 Task: Filter pulse activity in the 'Javascript' repository for the last 24 hours.
Action: Mouse moved to (980, 155)
Screenshot: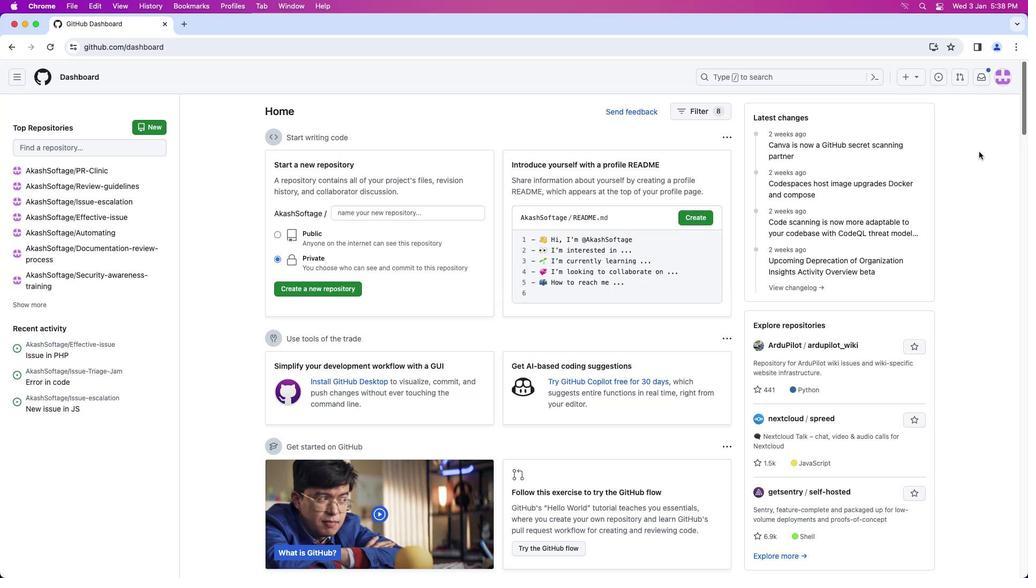 
Action: Mouse pressed left at (980, 155)
Screenshot: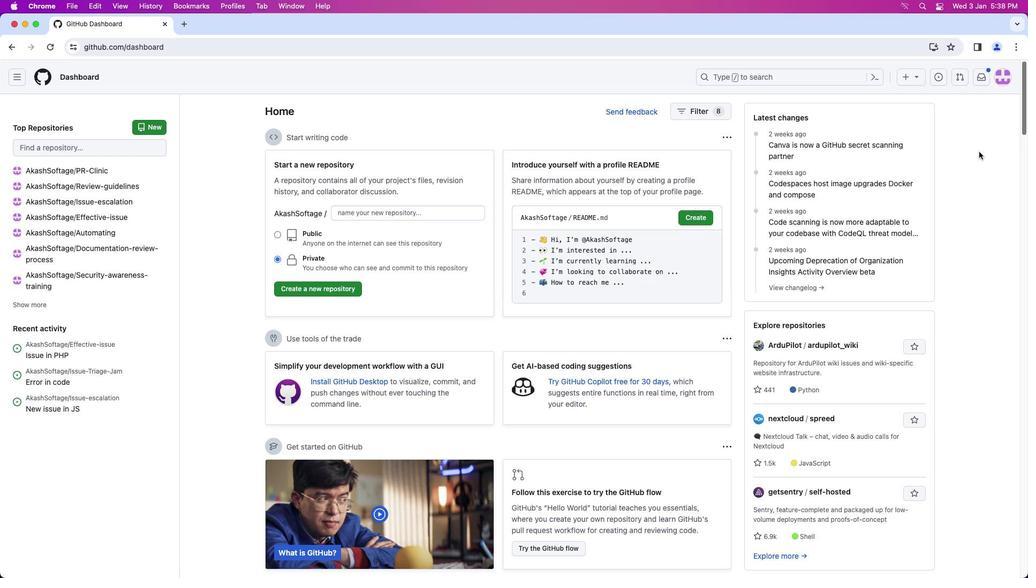 
Action: Mouse moved to (999, 77)
Screenshot: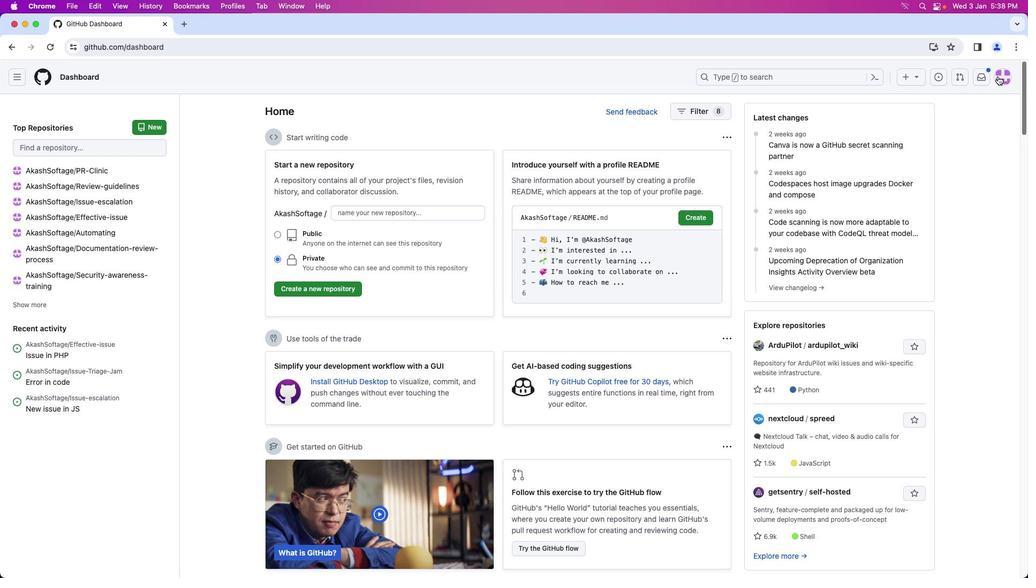 
Action: Mouse pressed left at (999, 77)
Screenshot: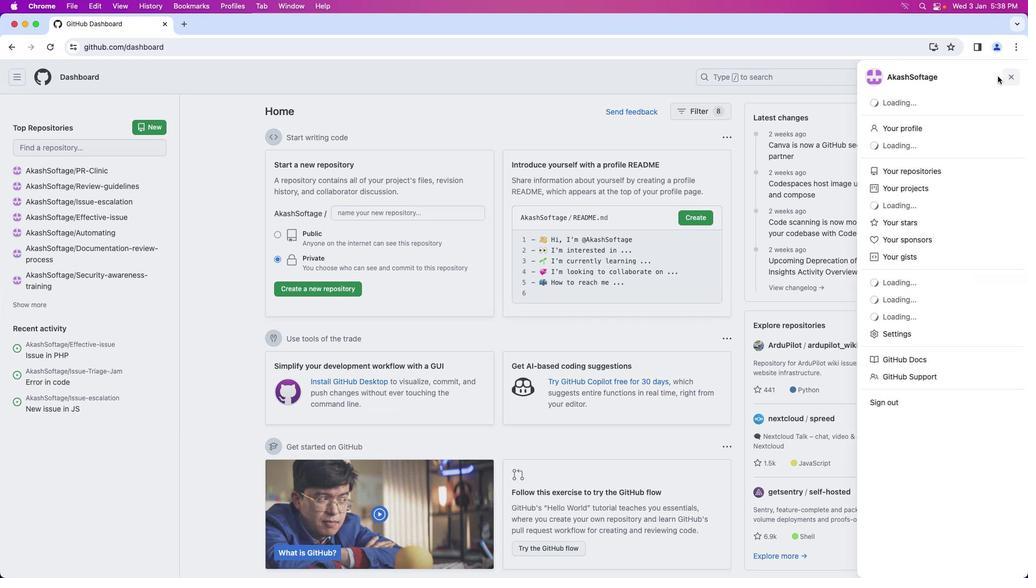 
Action: Mouse moved to (950, 178)
Screenshot: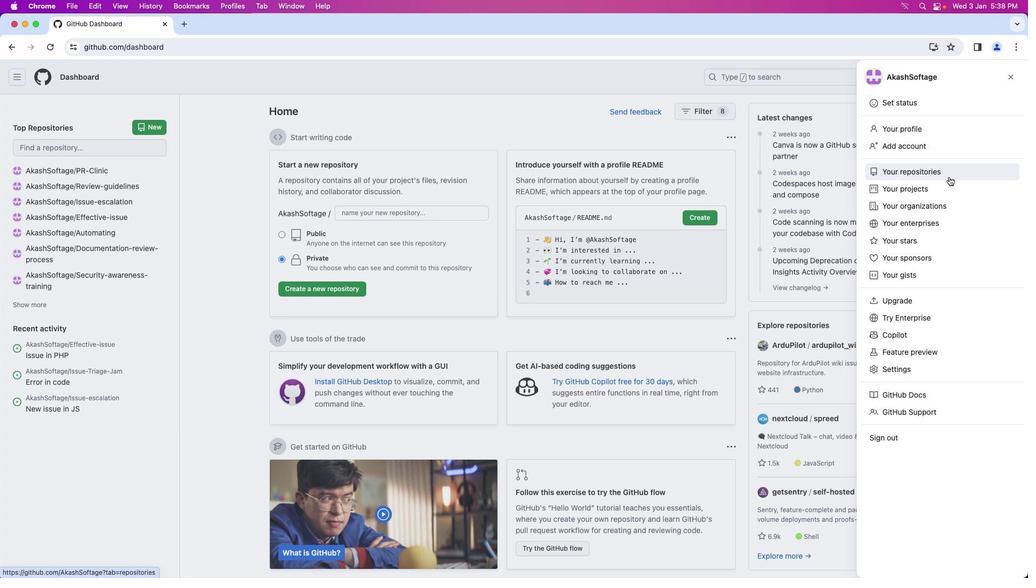 
Action: Mouse pressed left at (950, 178)
Screenshot: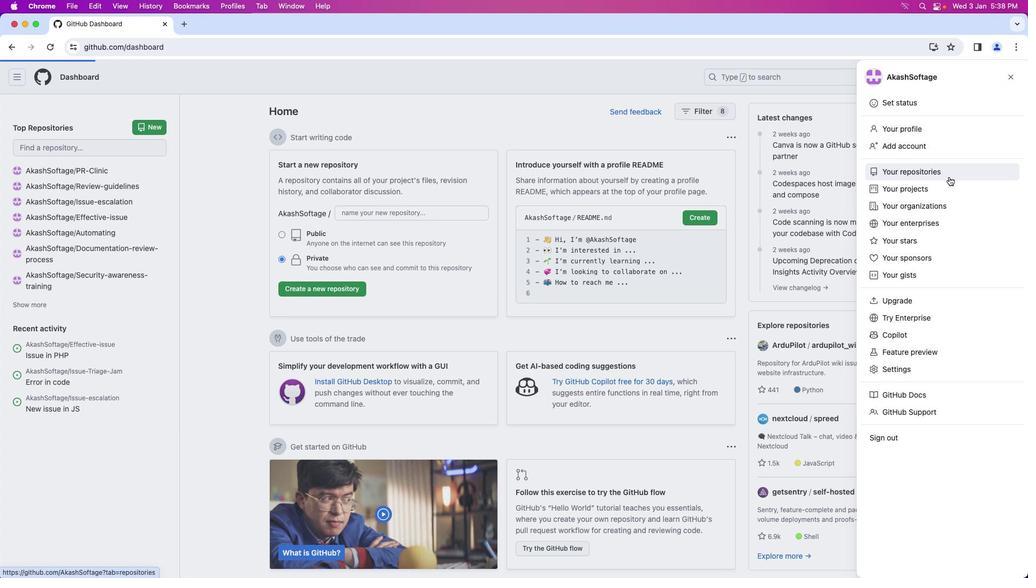 
Action: Mouse moved to (392, 179)
Screenshot: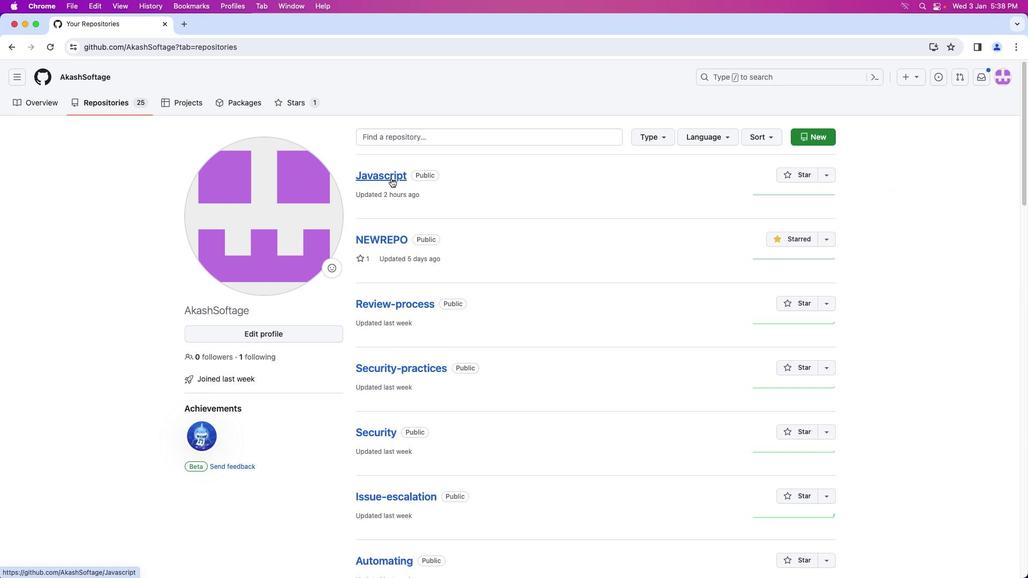 
Action: Mouse pressed left at (392, 179)
Screenshot: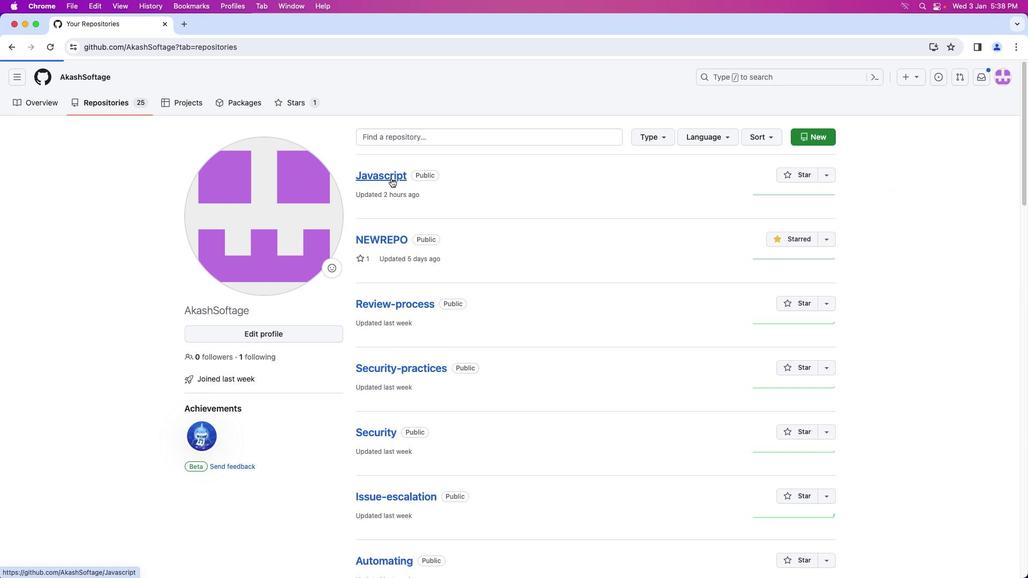 
Action: Mouse moved to (405, 101)
Screenshot: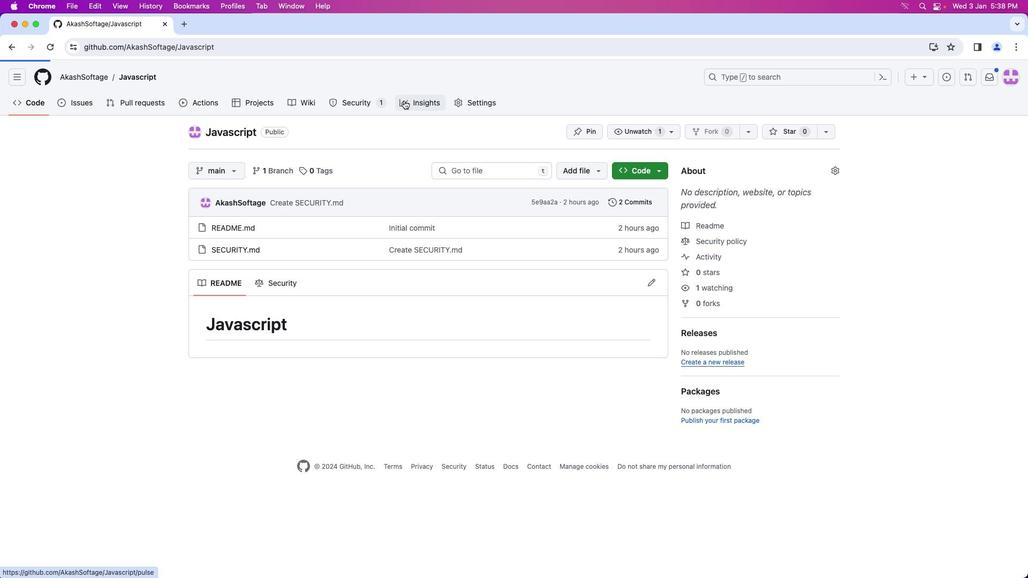 
Action: Mouse pressed left at (405, 101)
Screenshot: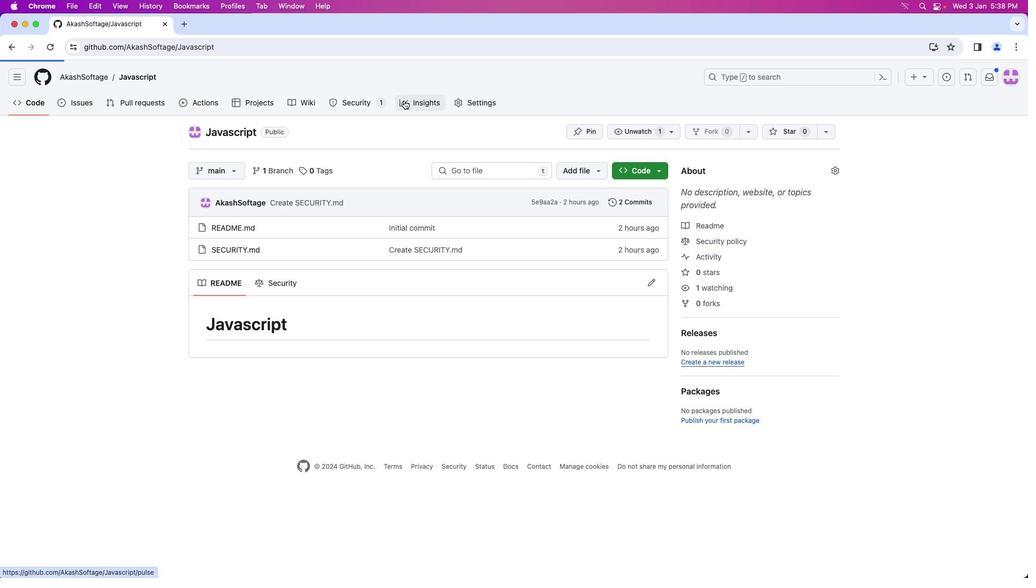 
Action: Mouse moved to (270, 144)
Screenshot: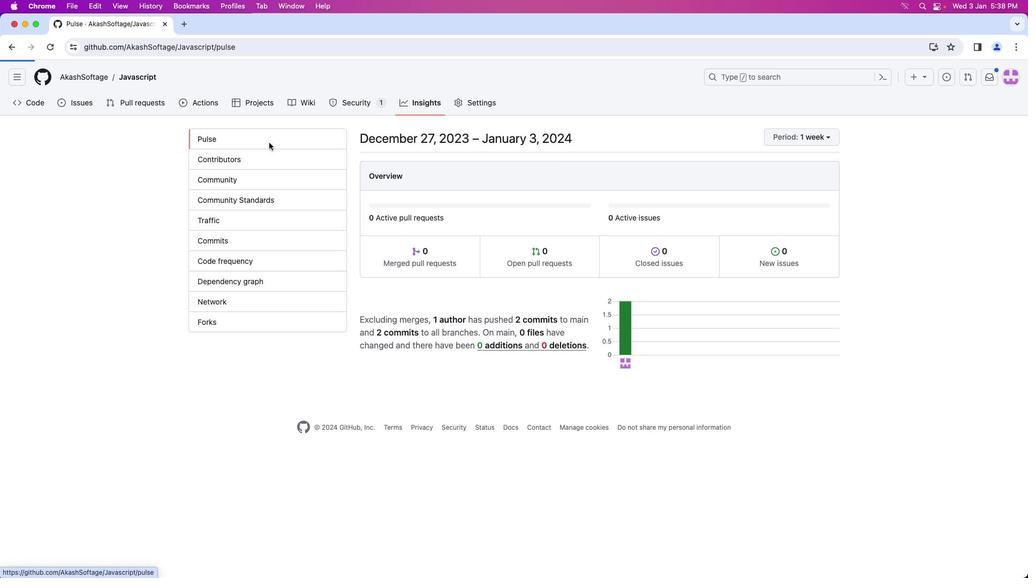 
Action: Mouse pressed left at (270, 144)
Screenshot: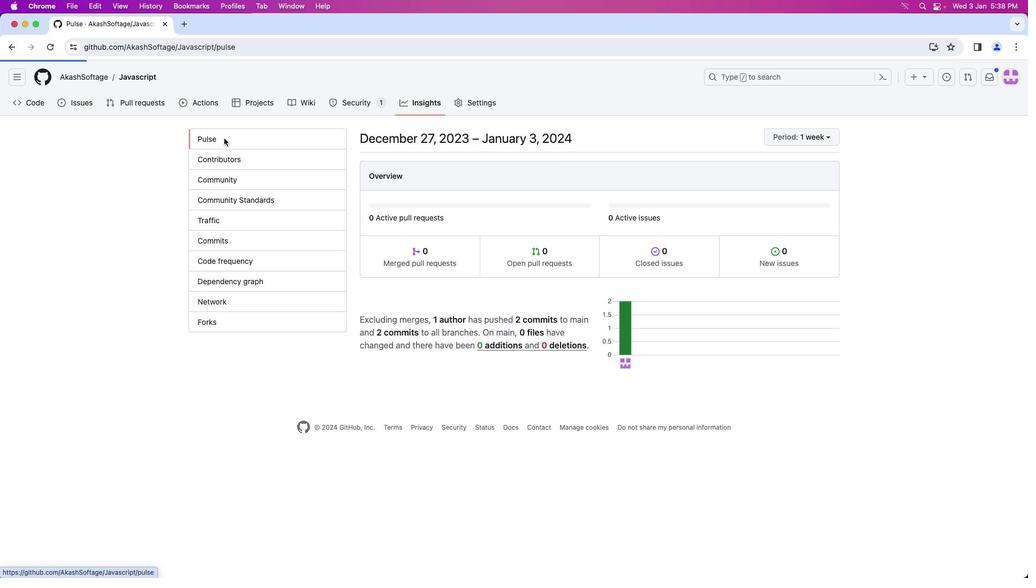 
Action: Mouse moved to (809, 140)
Screenshot: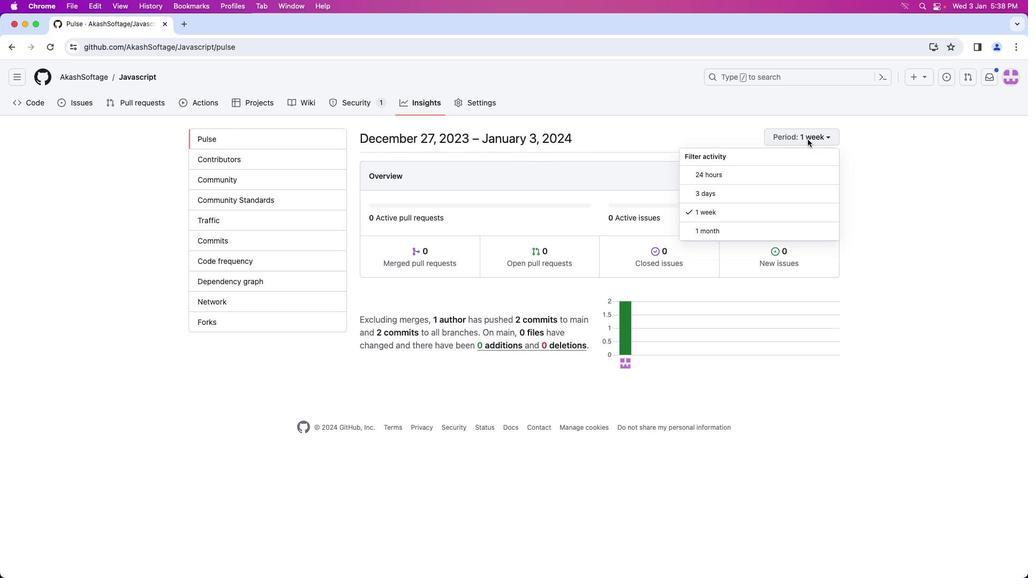 
Action: Mouse pressed left at (809, 140)
Screenshot: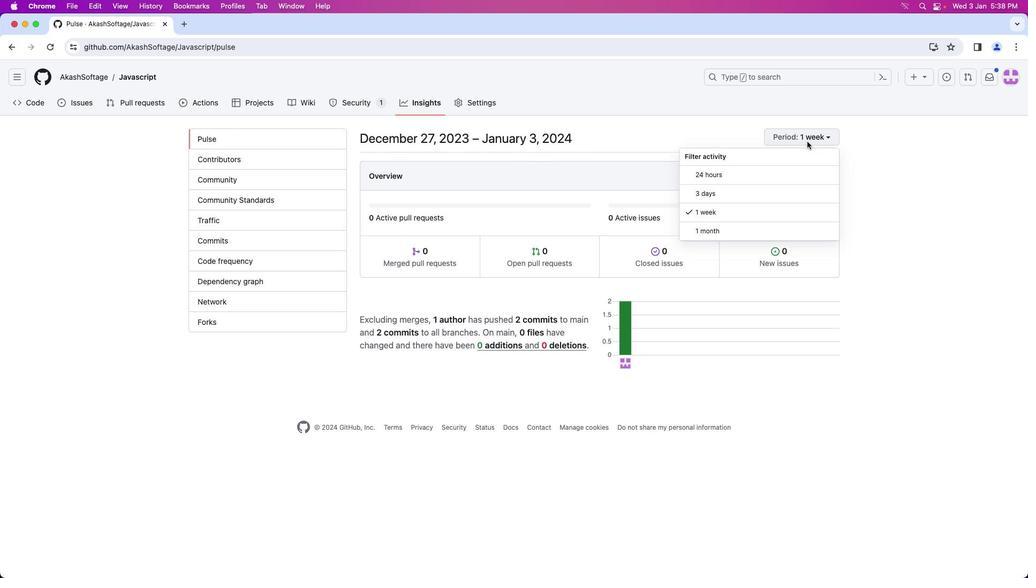 
Action: Mouse moved to (790, 170)
Screenshot: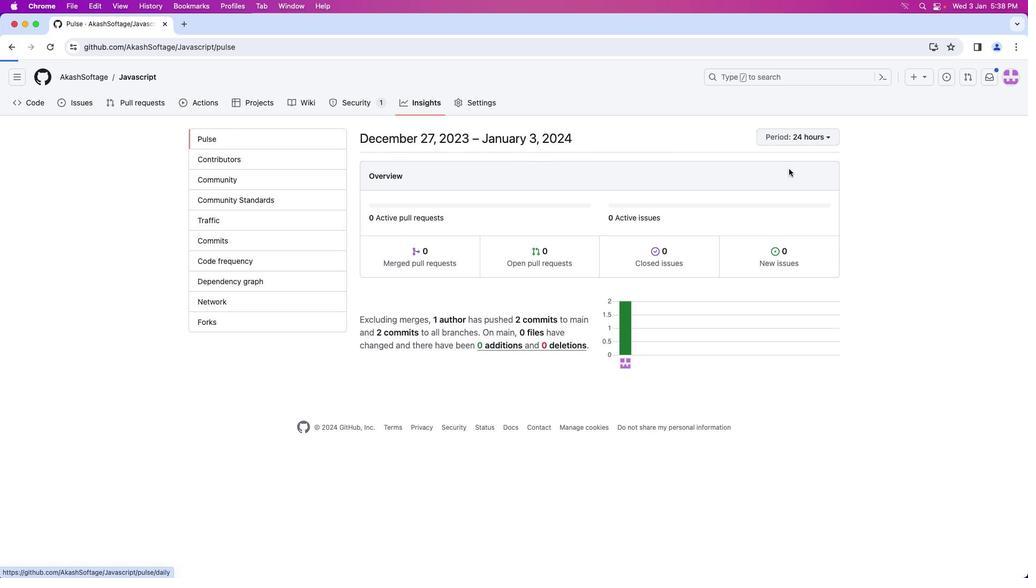 
Action: Mouse pressed left at (790, 170)
Screenshot: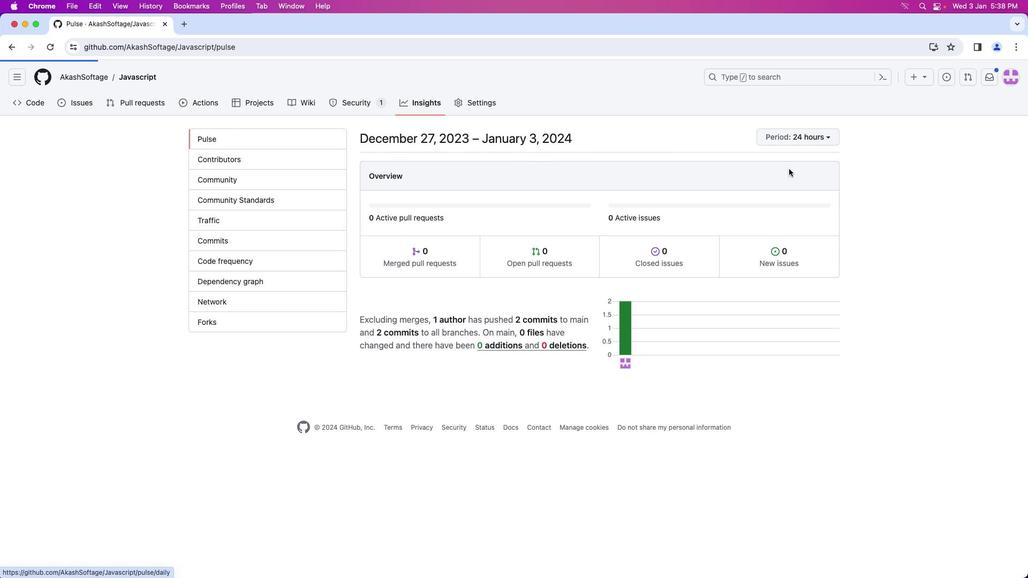 
Action: Mouse moved to (781, 167)
Screenshot: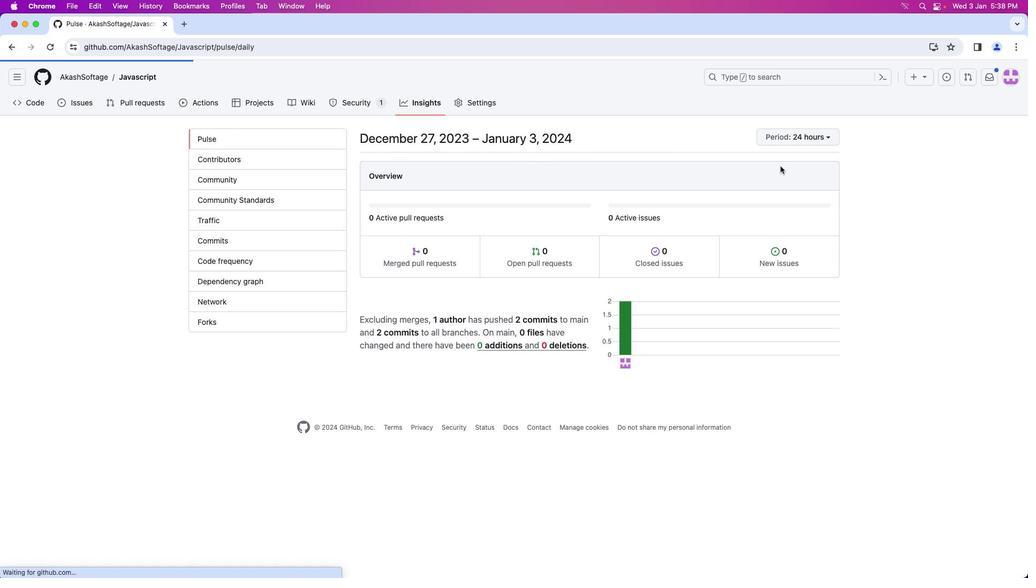 
